 Task: Send the file type as PDF.
Action: Mouse moved to (44, 84)
Screenshot: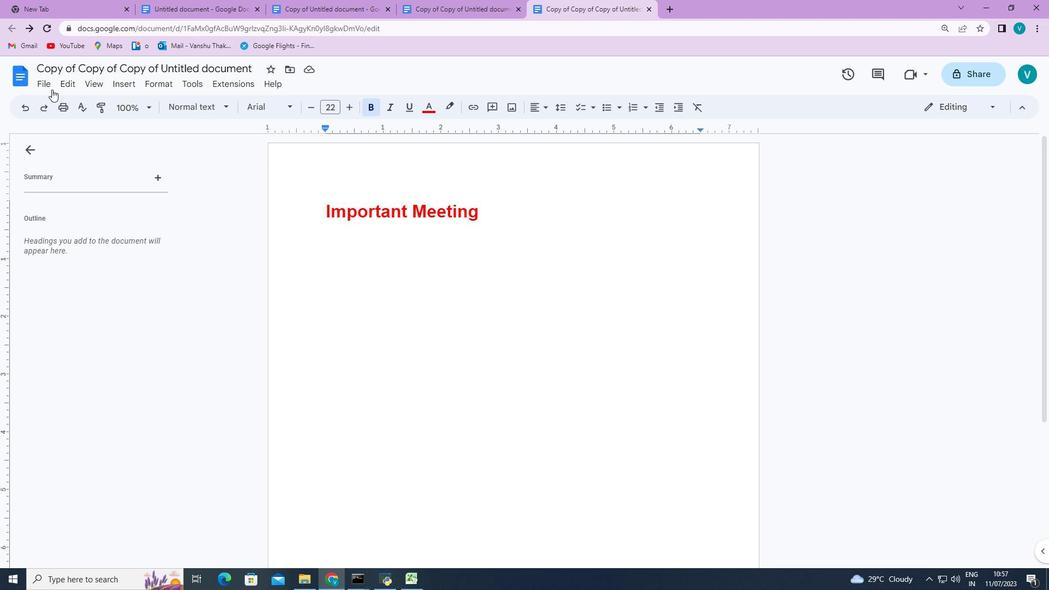 
Action: Mouse pressed left at (44, 84)
Screenshot: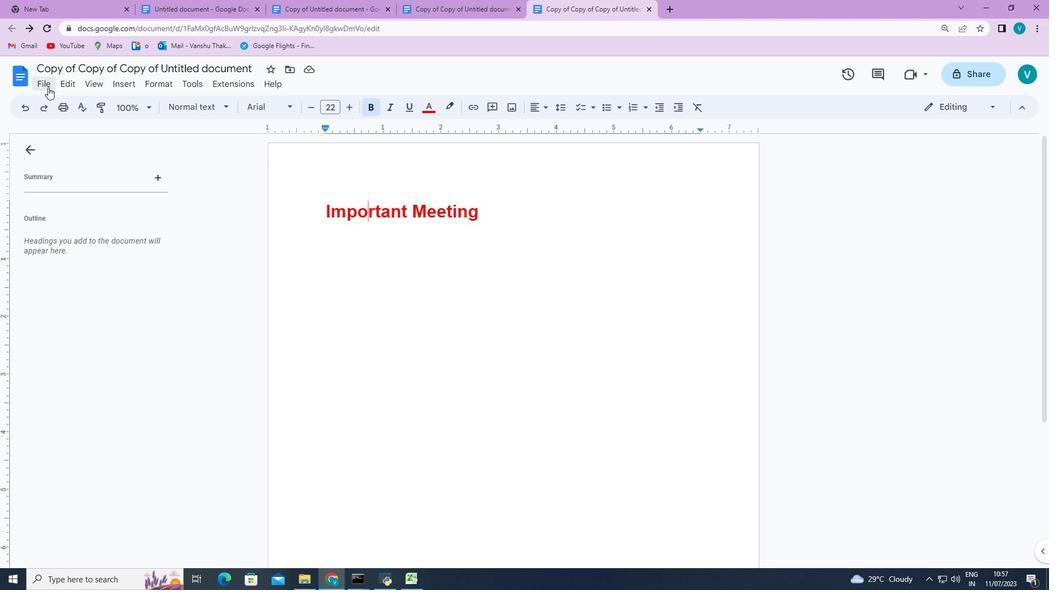 
Action: Mouse moved to (245, 196)
Screenshot: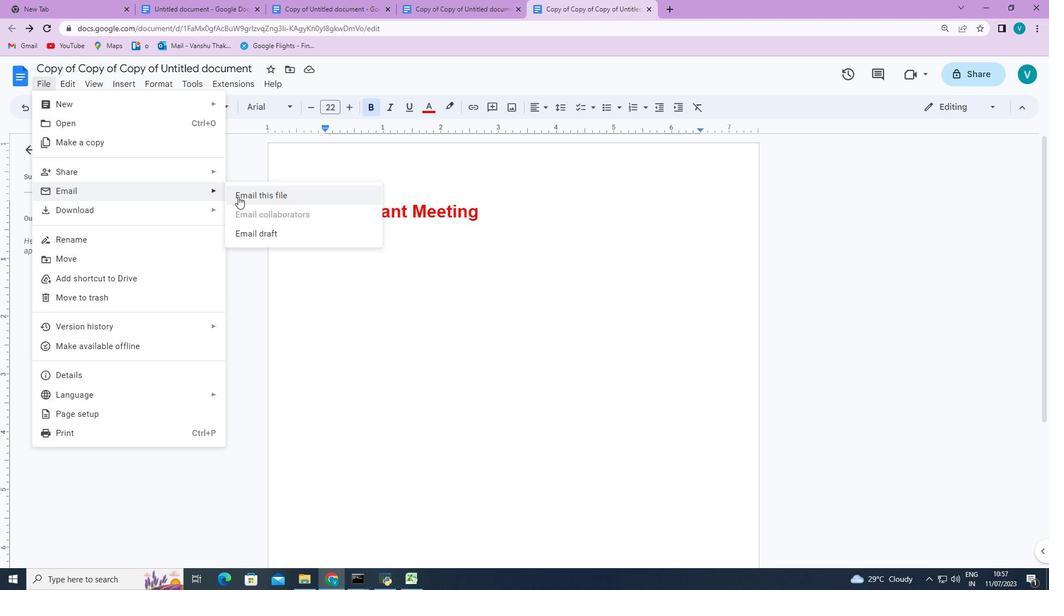 
Action: Mouse pressed left at (245, 196)
Screenshot: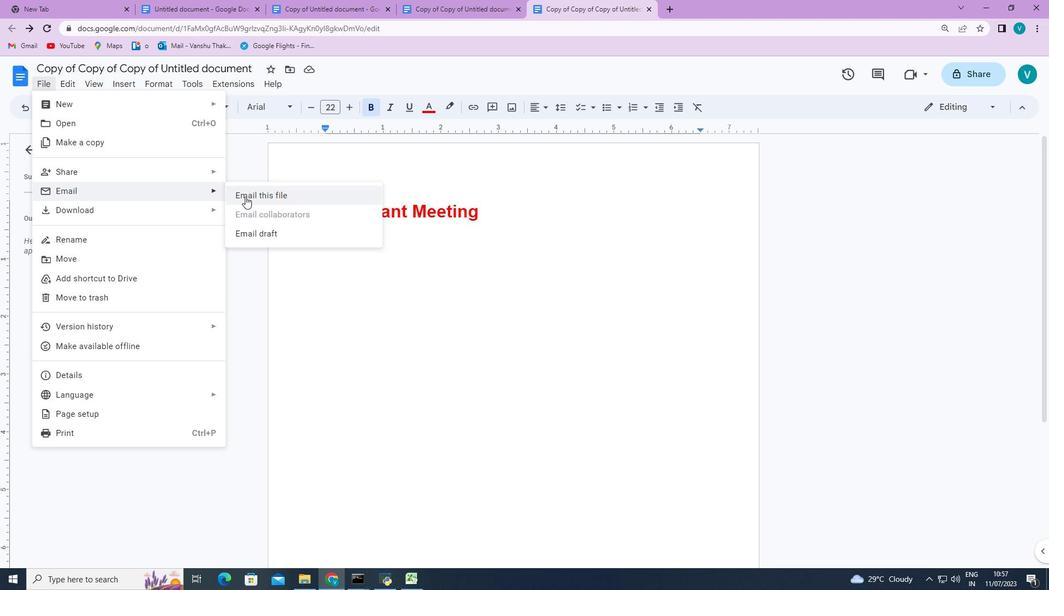 
Action: Mouse moved to (464, 409)
Screenshot: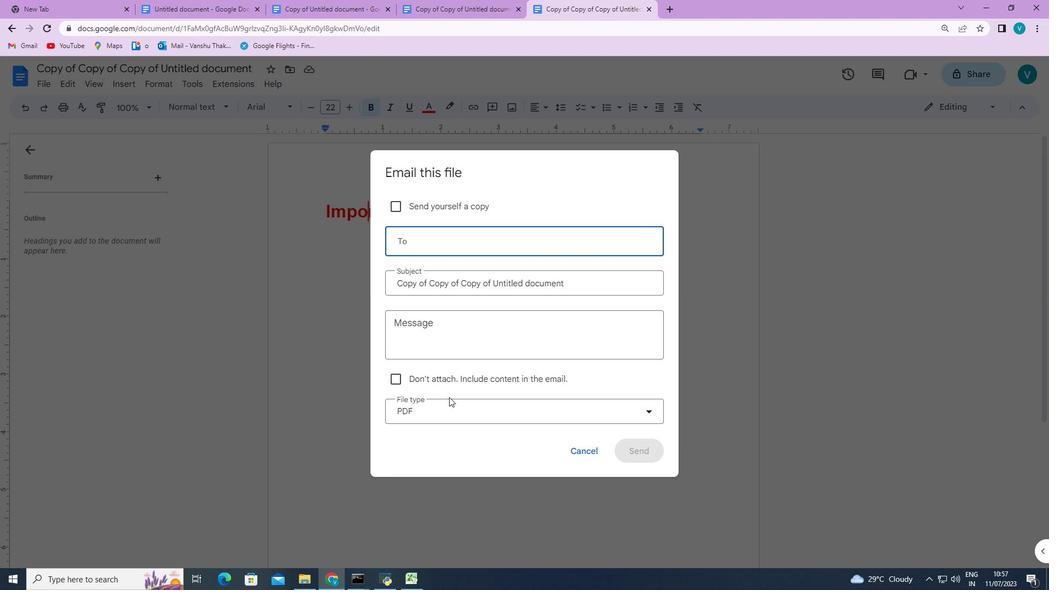 
Action: Mouse pressed left at (464, 409)
Screenshot: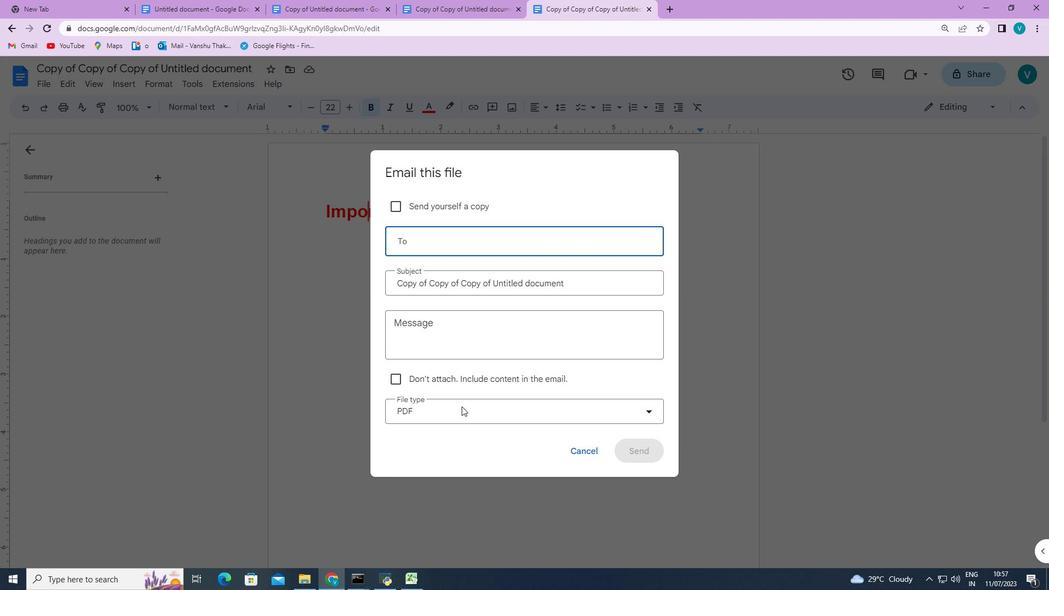 
Action: Mouse moved to (462, 436)
Screenshot: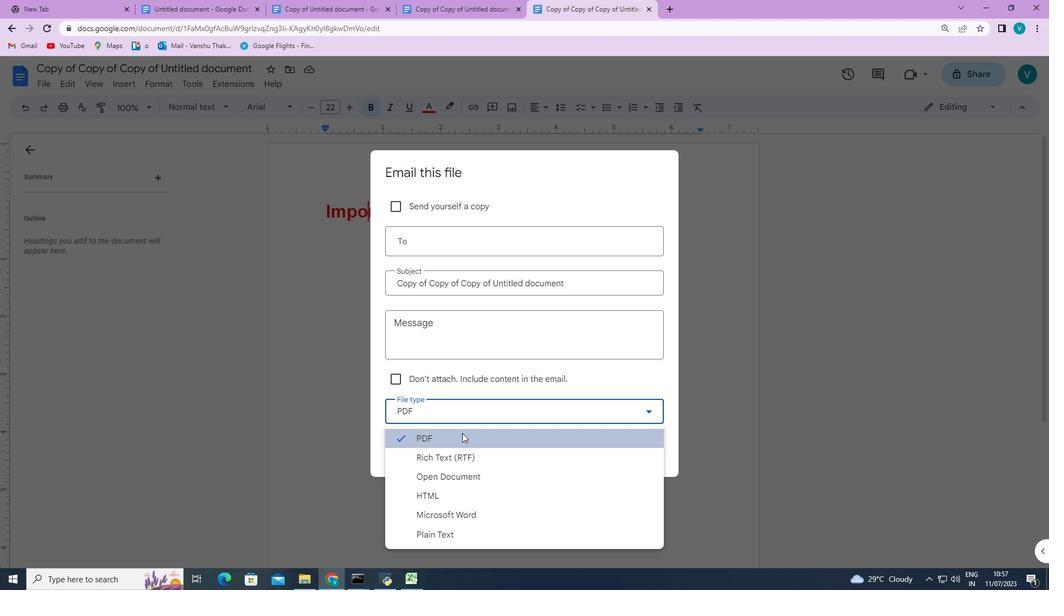 
Action: Mouse pressed left at (462, 436)
Screenshot: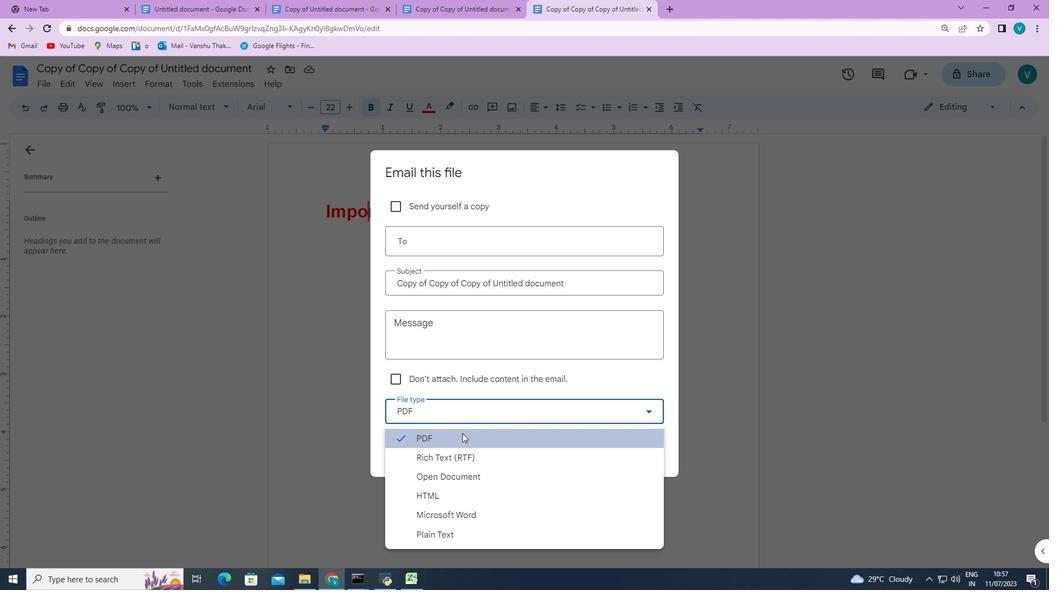 
Action: Mouse moved to (469, 247)
Screenshot: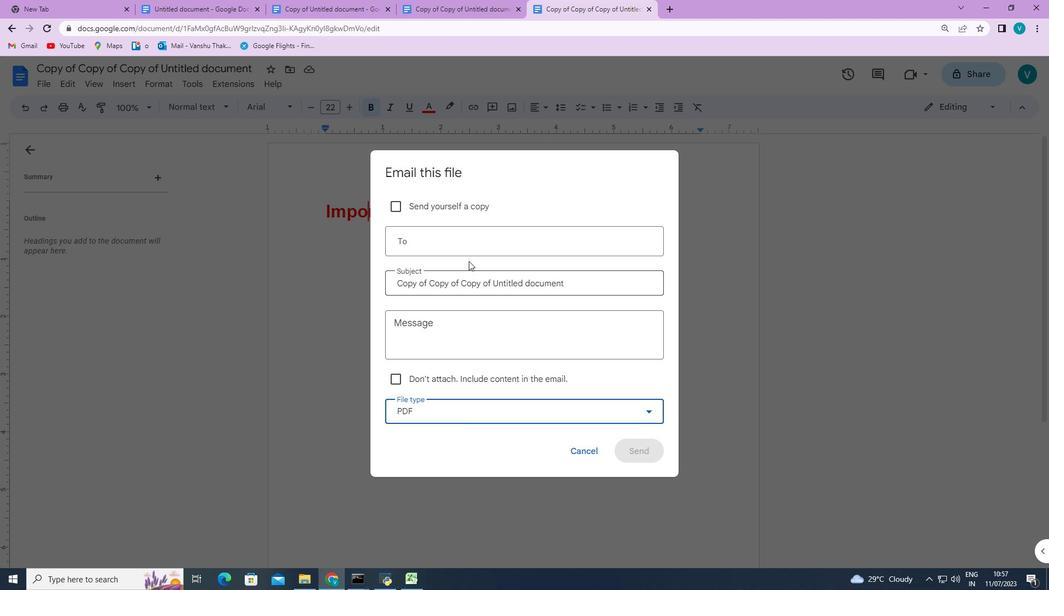 
Action: Mouse pressed left at (469, 247)
Screenshot: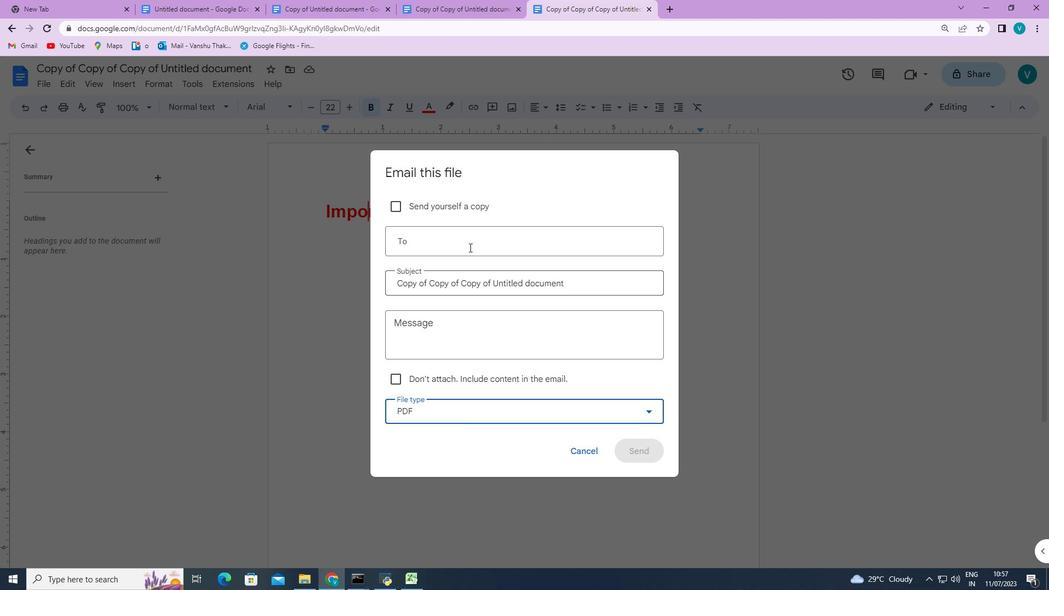 
Action: Mouse moved to (476, 276)
Screenshot: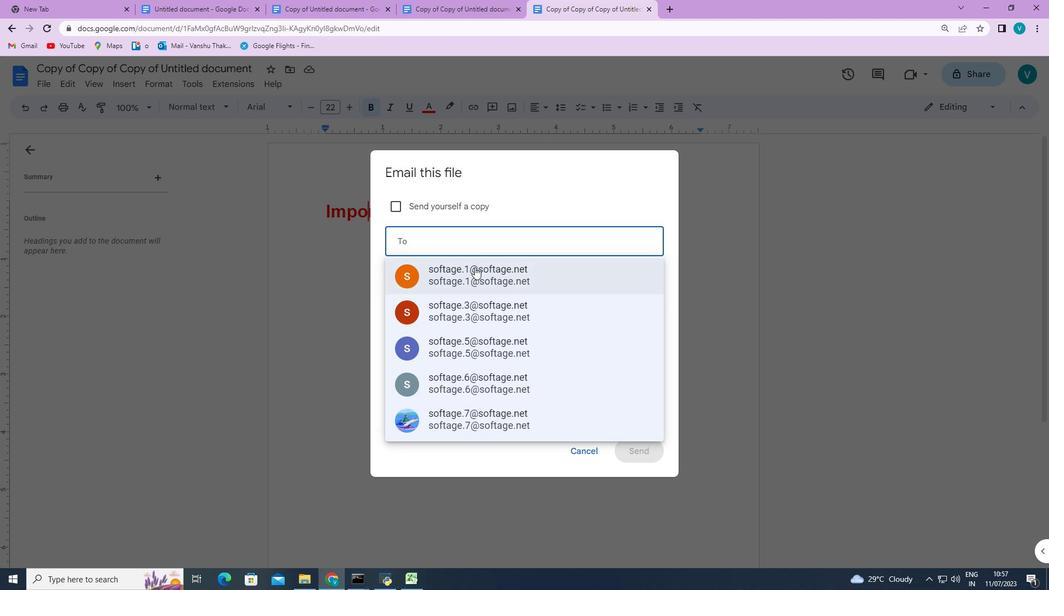 
Action: Mouse pressed left at (476, 276)
Screenshot: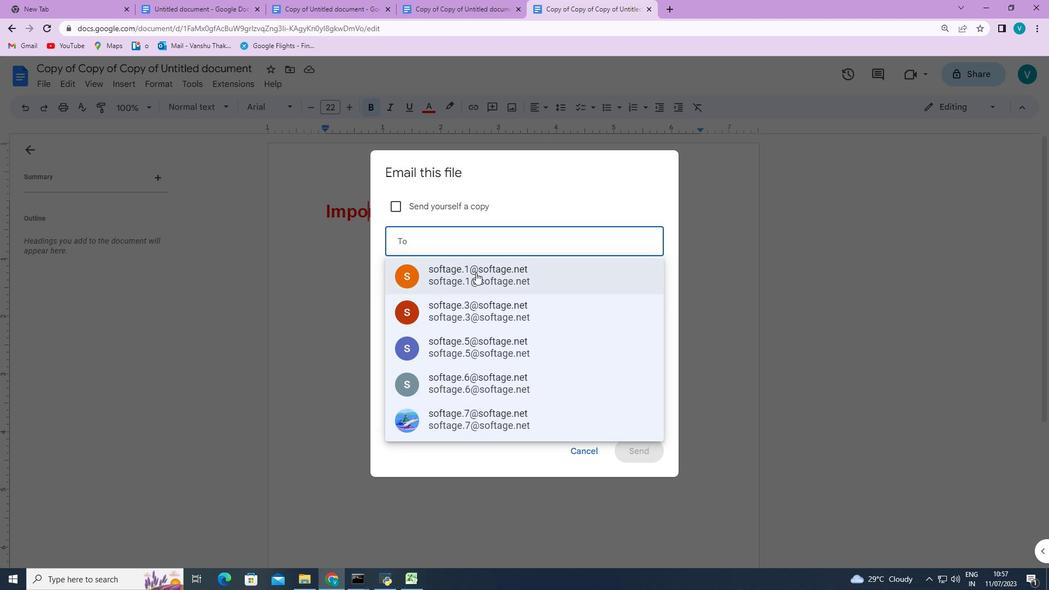
Action: Mouse moved to (637, 446)
Screenshot: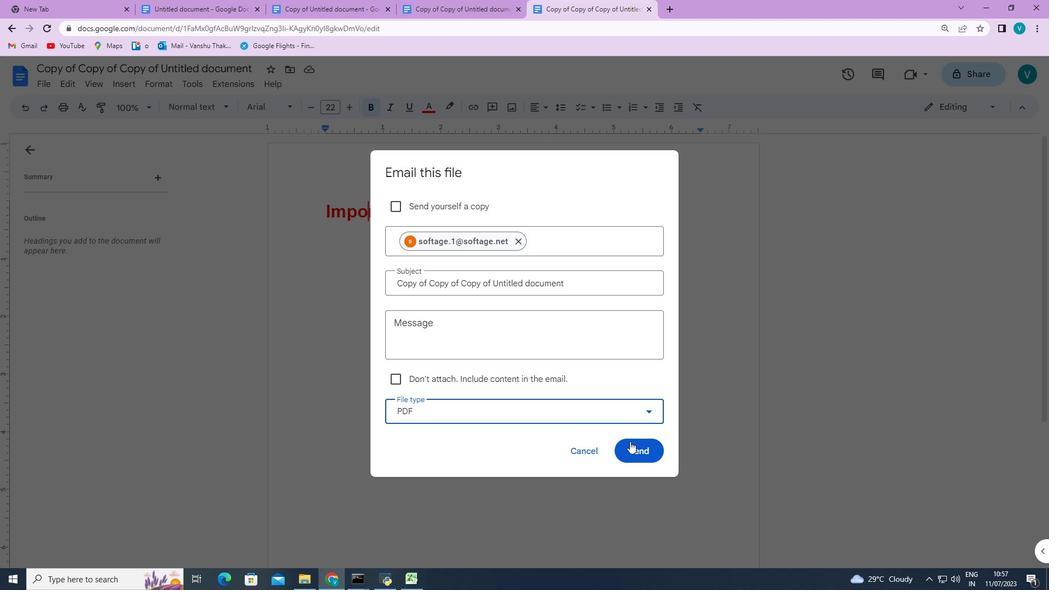 
Action: Mouse pressed left at (637, 446)
Screenshot: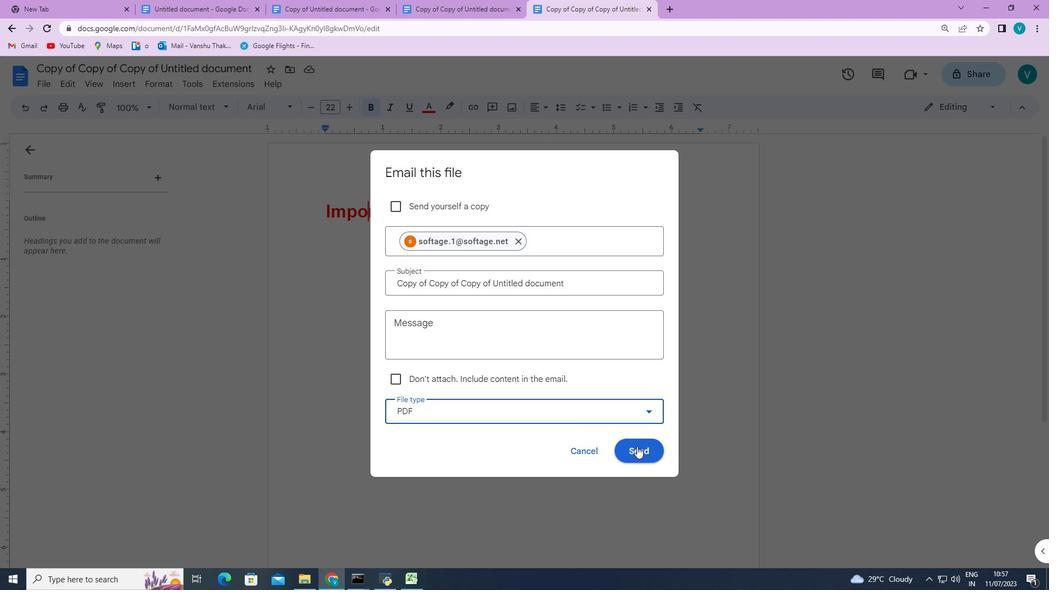 
